 Task: Rename view 1 in Mark's project to "mainview".
Action: Mouse moved to (183, 98)
Screenshot: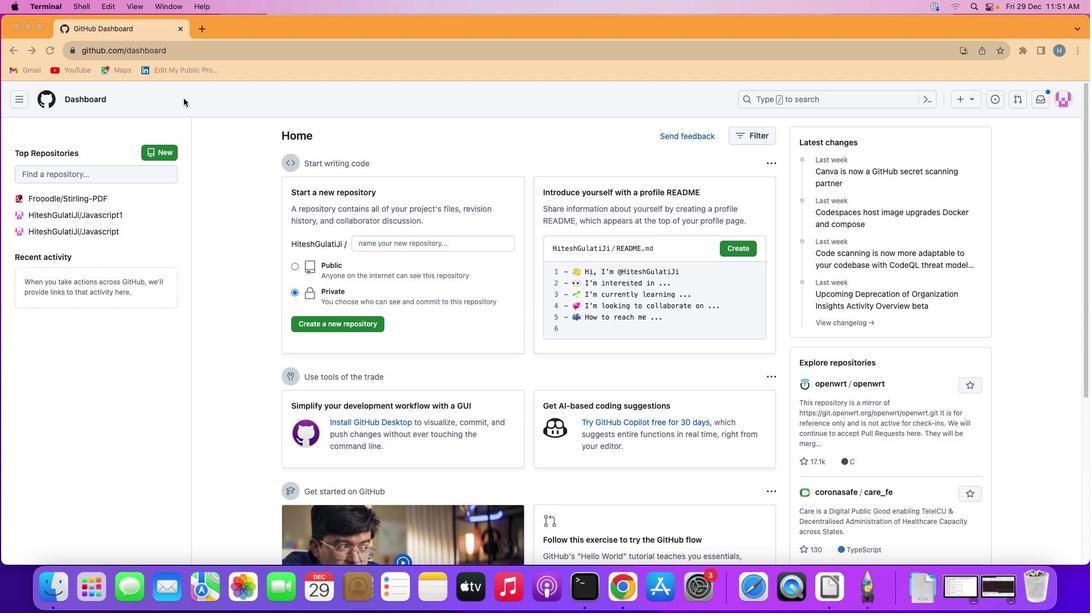 
Action: Mouse pressed left at (183, 98)
Screenshot: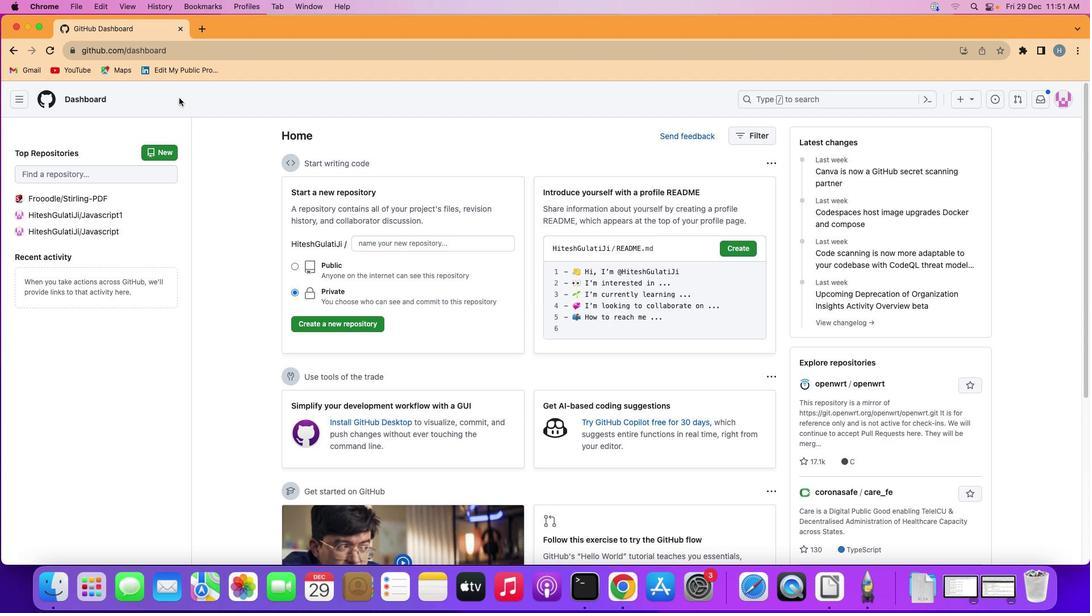 
Action: Mouse moved to (16, 97)
Screenshot: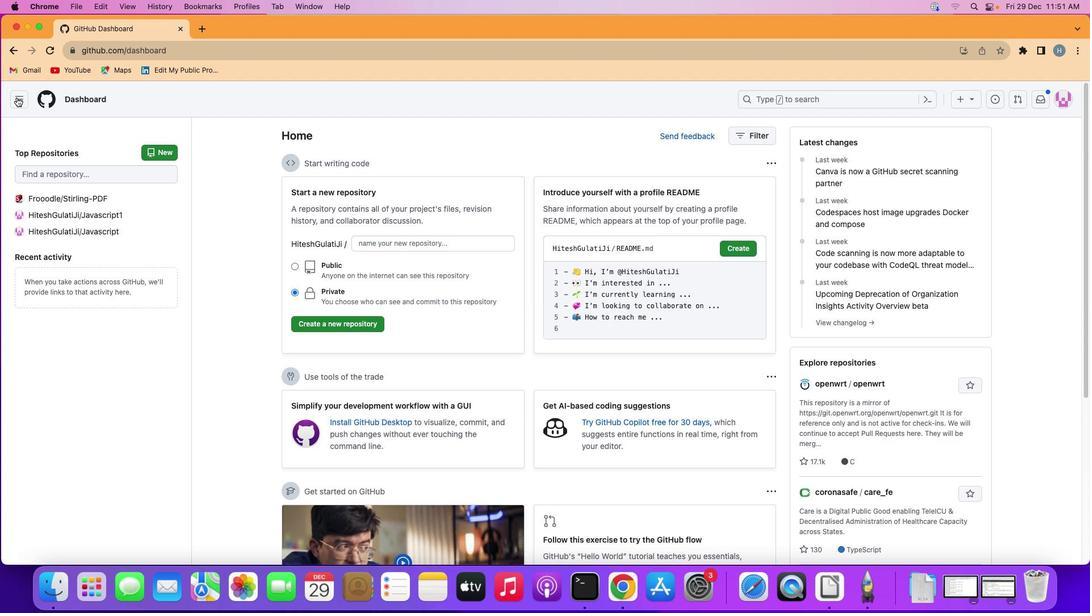 
Action: Mouse pressed left at (16, 97)
Screenshot: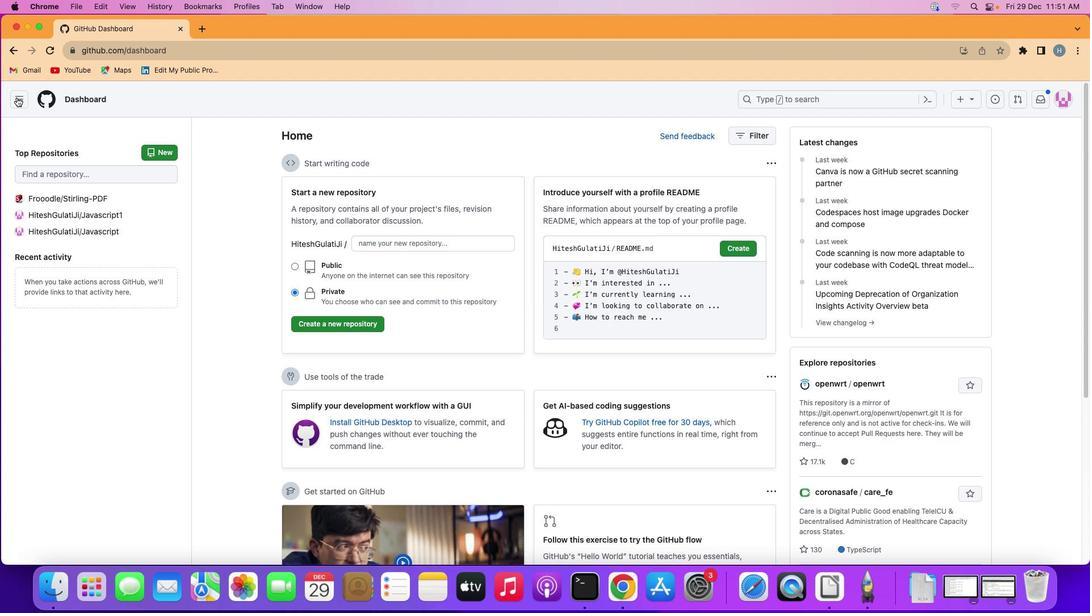 
Action: Mouse moved to (72, 182)
Screenshot: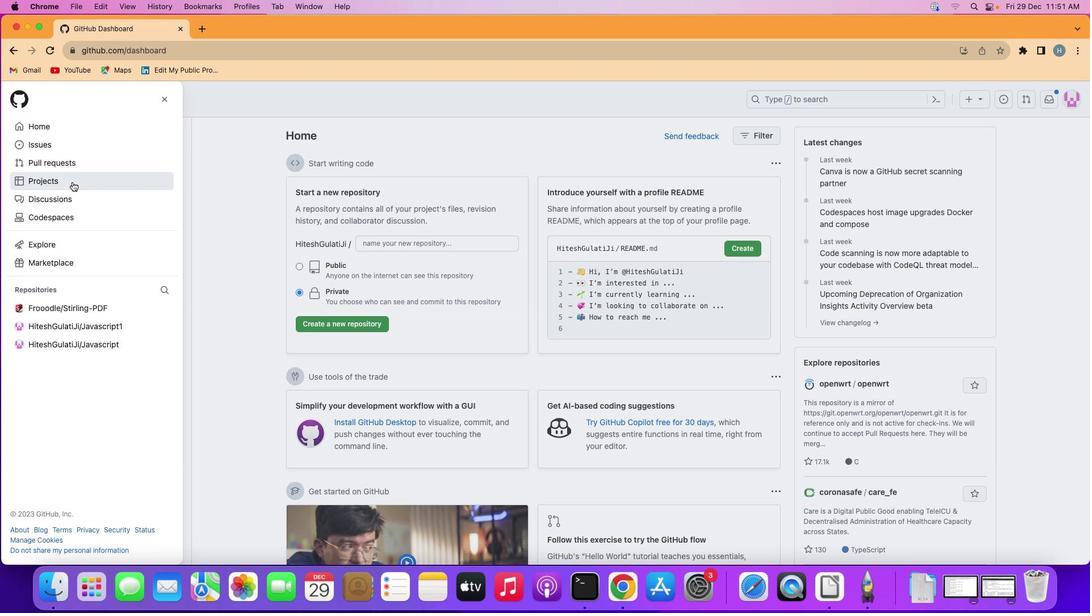 
Action: Mouse pressed left at (72, 182)
Screenshot: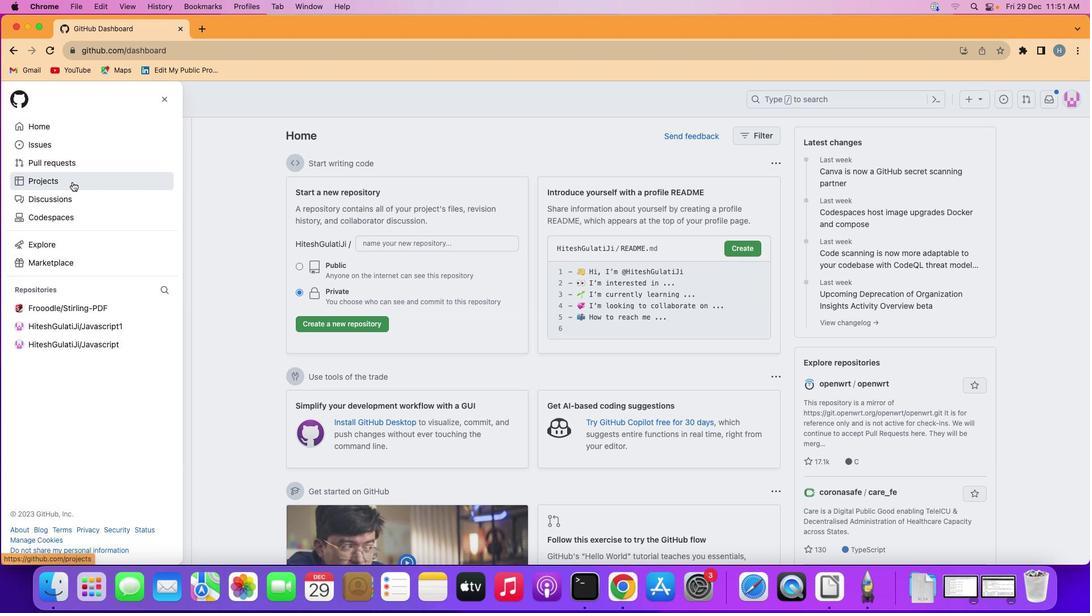 
Action: Mouse moved to (421, 310)
Screenshot: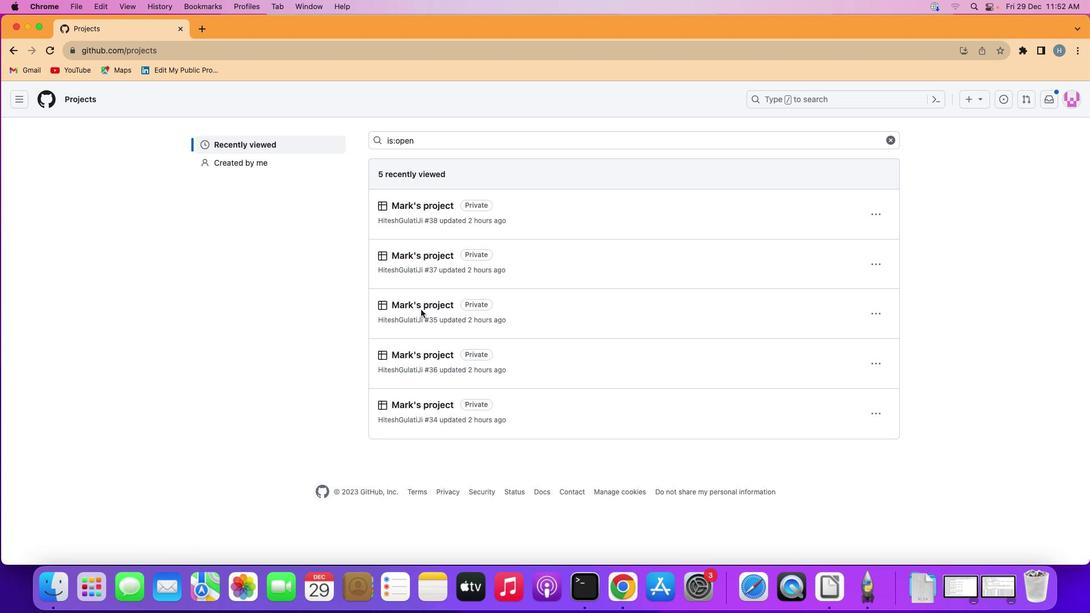 
Action: Mouse pressed left at (421, 310)
Screenshot: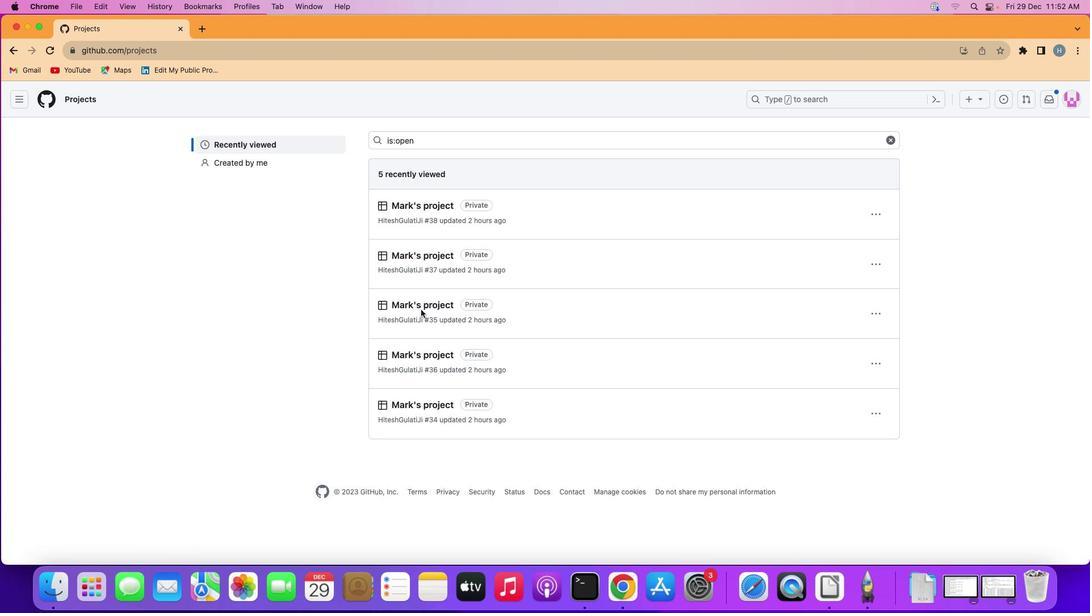 
Action: Mouse moved to (421, 307)
Screenshot: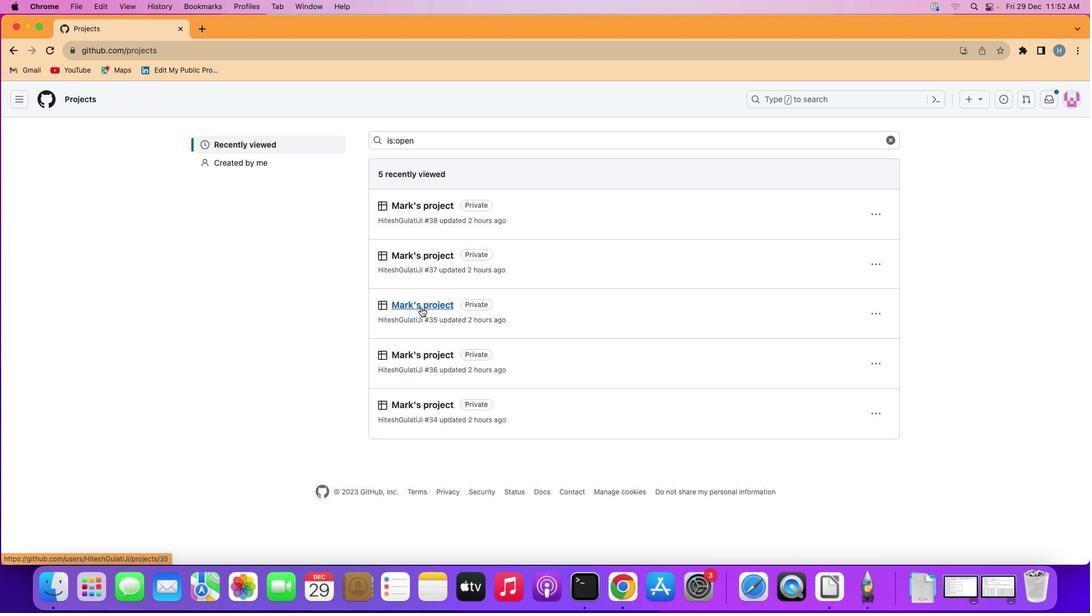 
Action: Mouse pressed left at (421, 307)
Screenshot: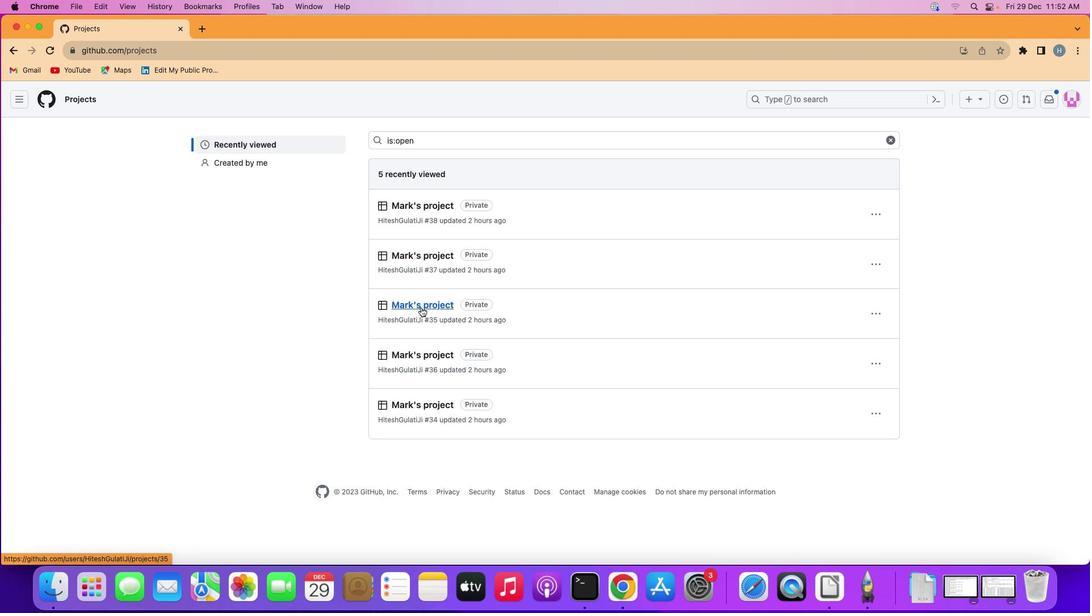 
Action: Mouse moved to (77, 150)
Screenshot: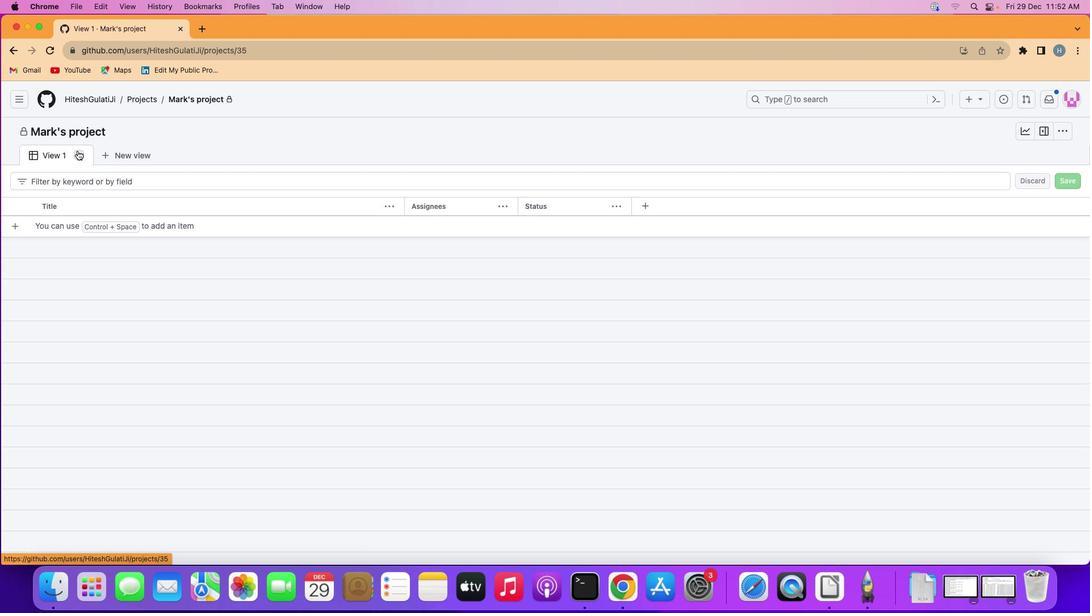 
Action: Mouse pressed left at (77, 150)
Screenshot: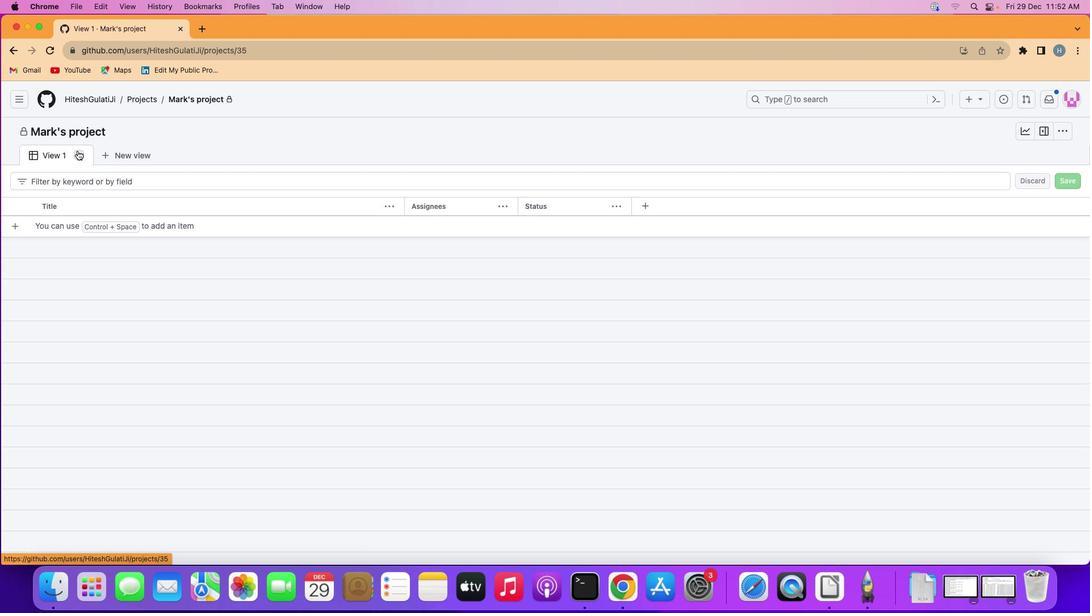 
Action: Mouse moved to (210, 191)
Screenshot: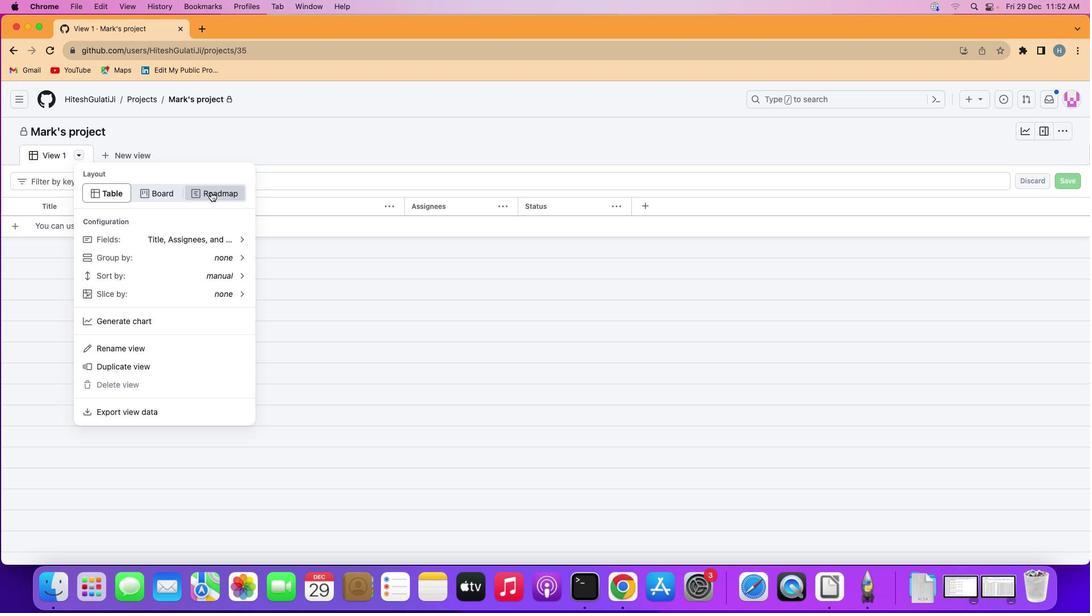 
Action: Mouse pressed left at (210, 191)
Screenshot: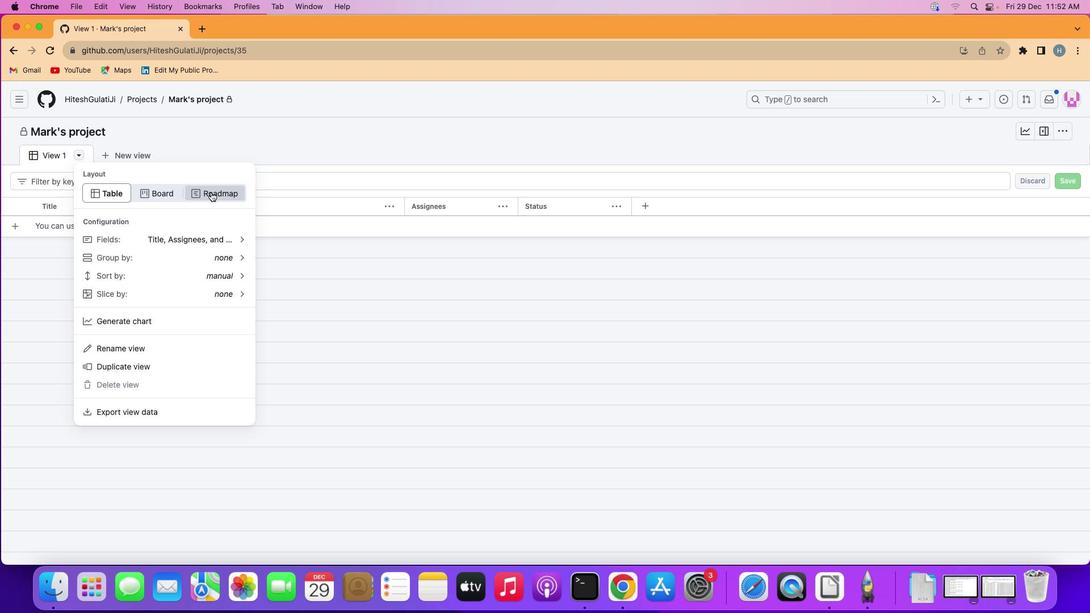 
Action: Mouse moved to (80, 154)
Screenshot: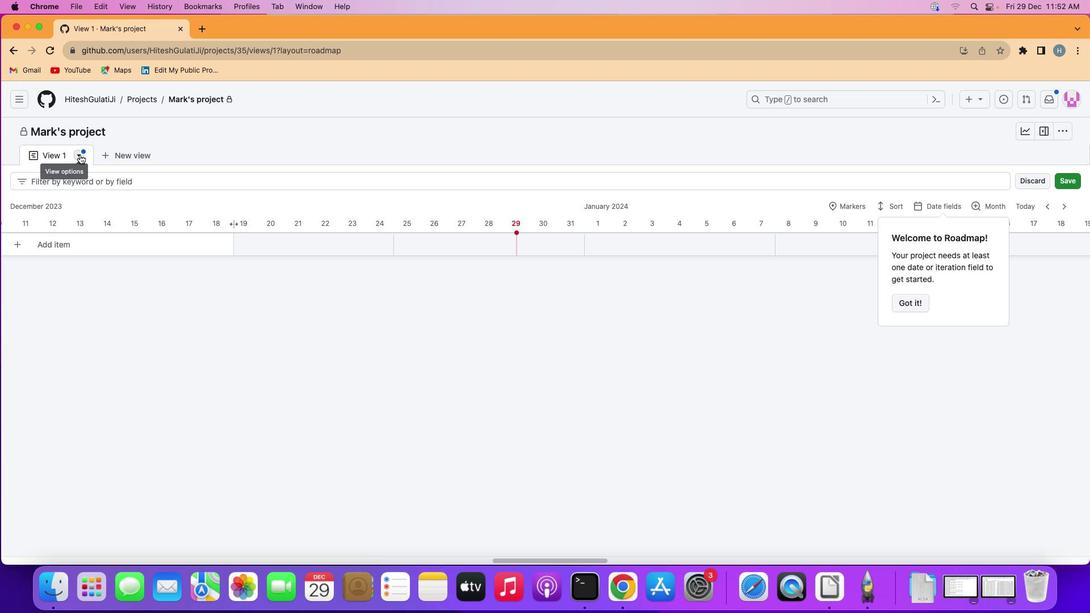 
Action: Mouse pressed left at (80, 154)
Screenshot: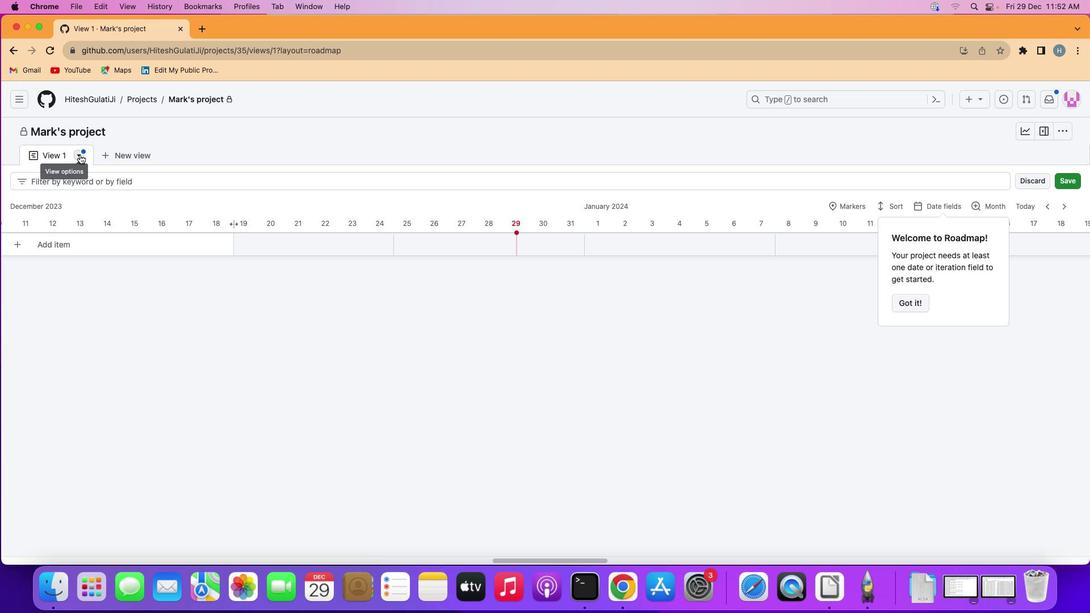 
Action: Mouse moved to (151, 445)
Screenshot: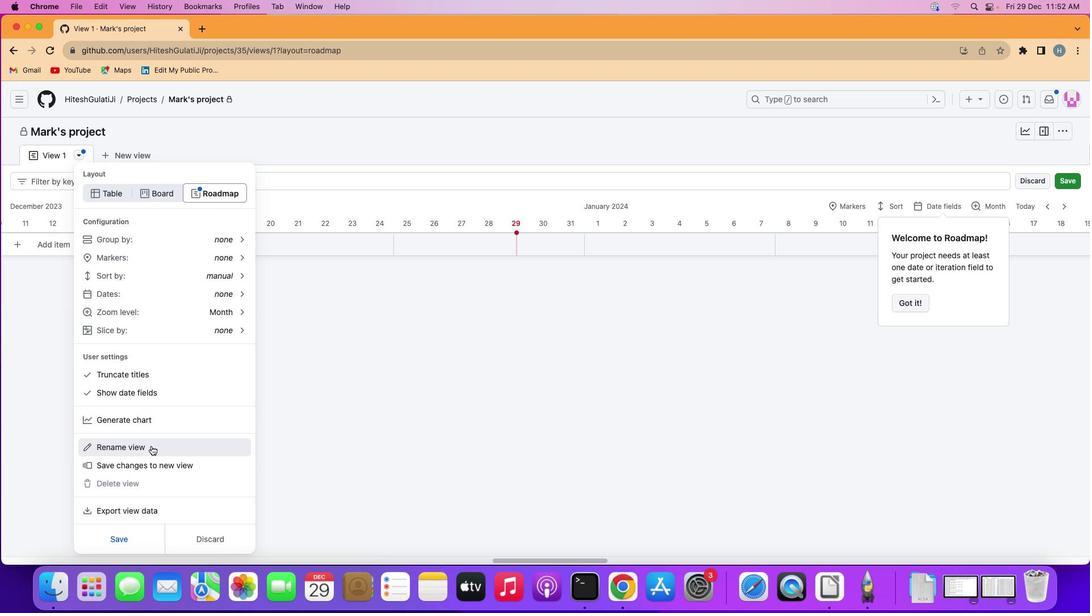 
Action: Mouse pressed left at (151, 445)
Screenshot: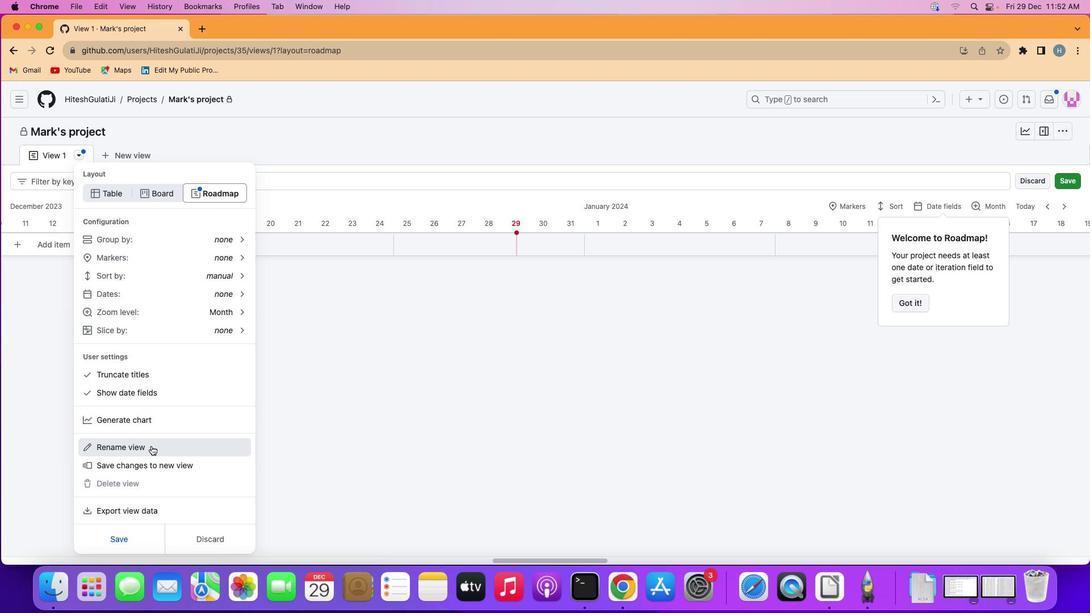 
Action: Mouse moved to (141, 195)
Screenshot: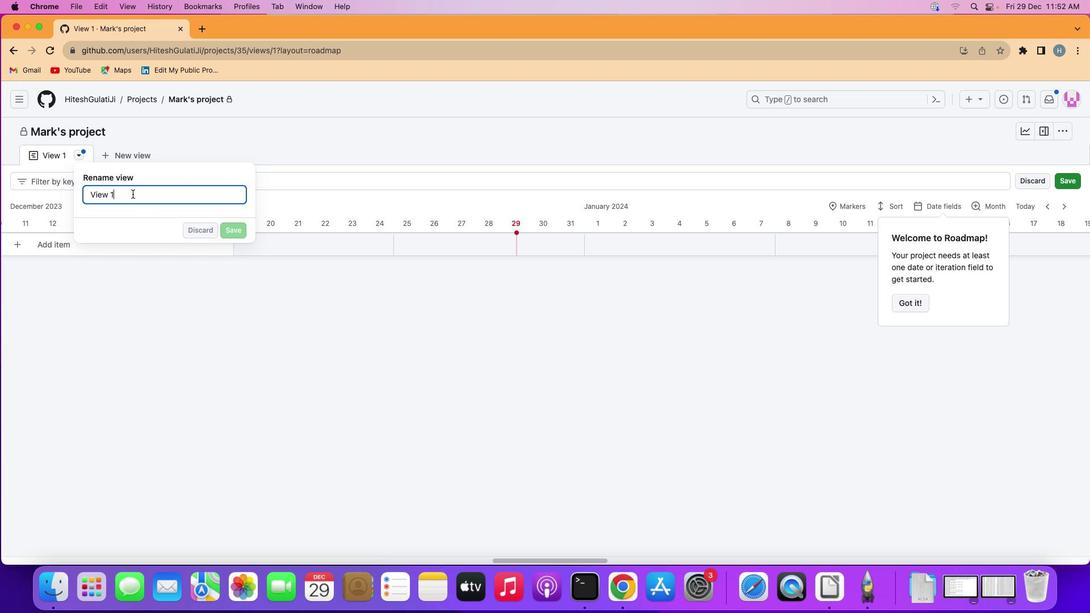 
Action: Mouse pressed left at (141, 195)
Screenshot: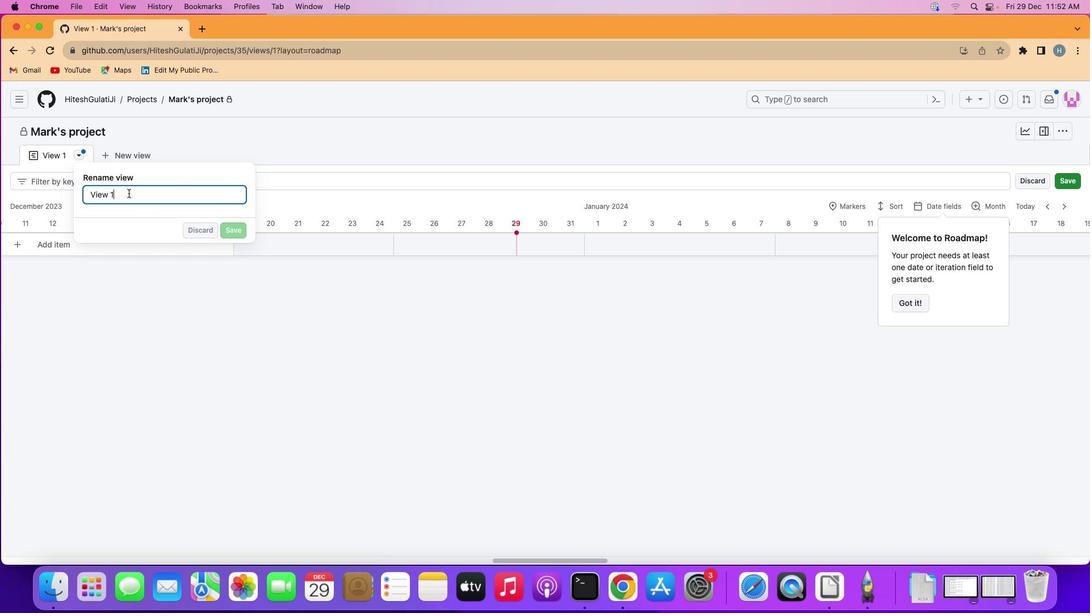 
Action: Mouse moved to (86, 190)
Screenshot: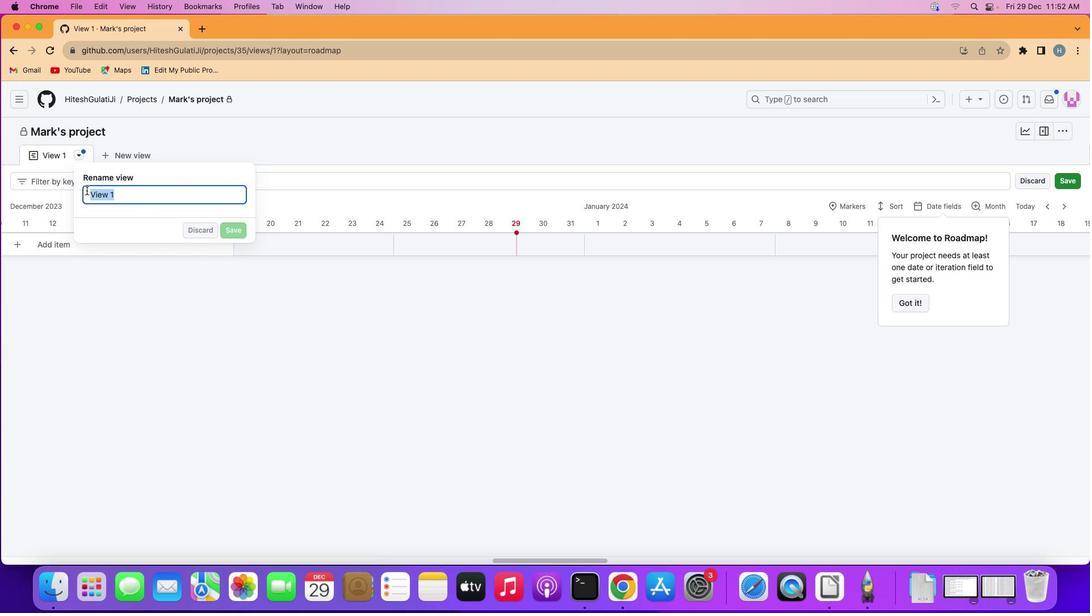 
Action: Key pressed Key.backspaceKey.shift'M'Key.backspace'm''a''i''n''v''i''e''w'
Screenshot: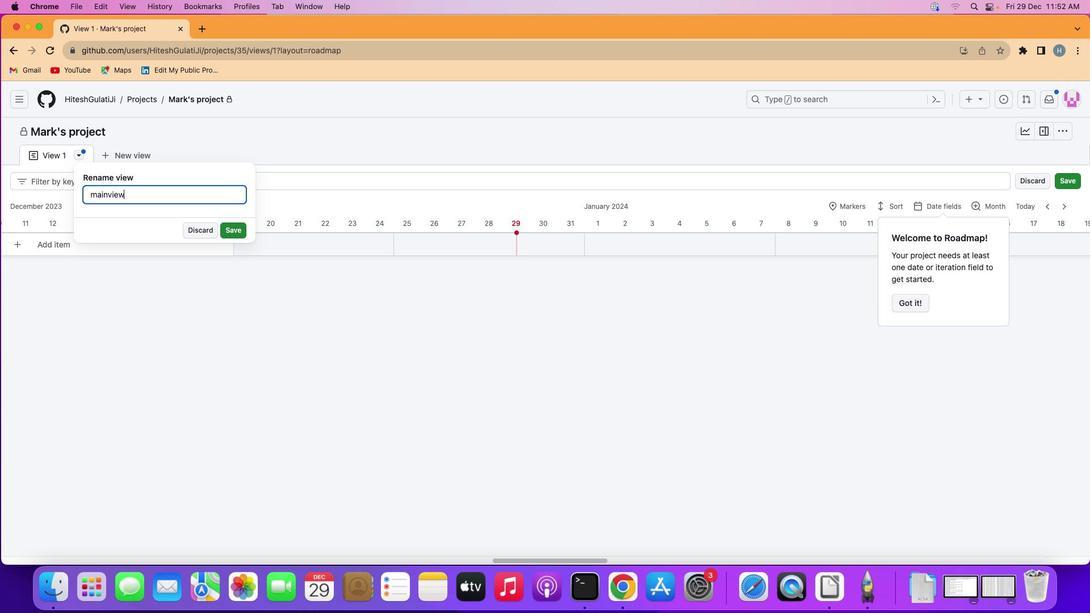 
Action: Mouse moved to (238, 228)
Screenshot: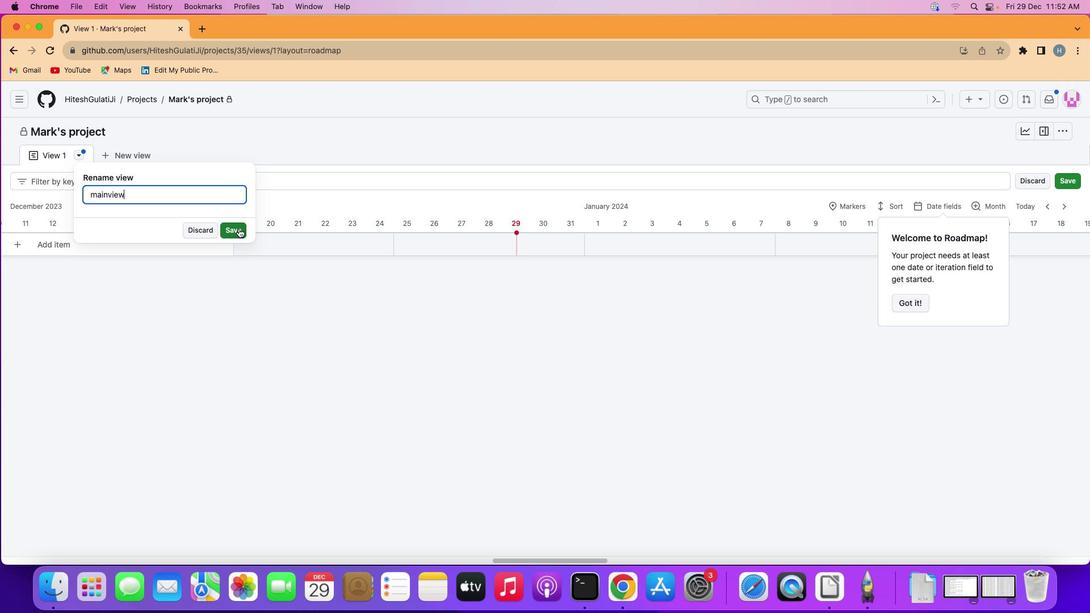 
Action: Mouse pressed left at (238, 228)
Screenshot: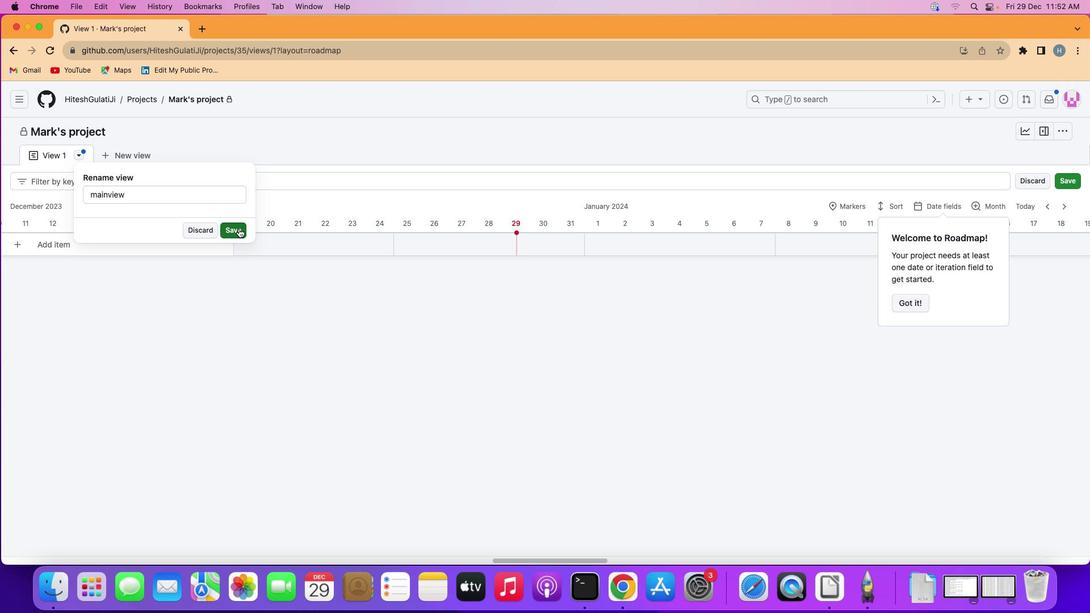 
Action: Mouse moved to (308, 316)
Screenshot: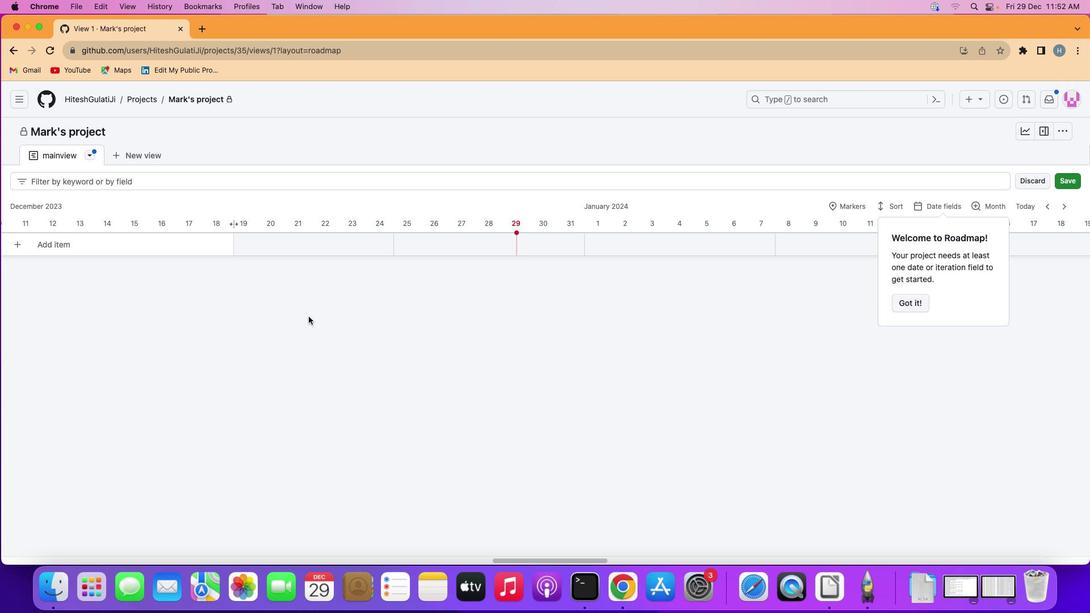 
